 Task: Open an excel sheet with  and write heading  Product price data  Add product name:-  ' TOMS Shoe, UGG Shoe, Wolverine Shoe, Z-Coil Shoe, Adidas shoe, Gucci T-shirt, Louis Vuitton bag, Zara Shirt, H&M jeans, Chanel perfume. ' in June Last week sales are  5000 to 5050. product price in between:-  5000 to 10000. Save page auditingAnnualSales_Report_2022
Action: Mouse moved to (176, 207)
Screenshot: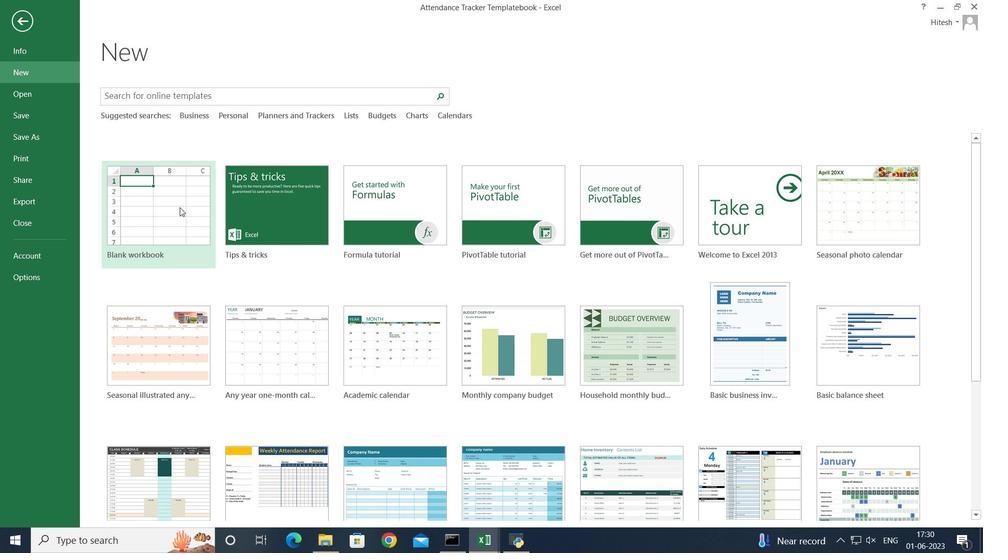 
Action: Mouse pressed left at (176, 207)
Screenshot: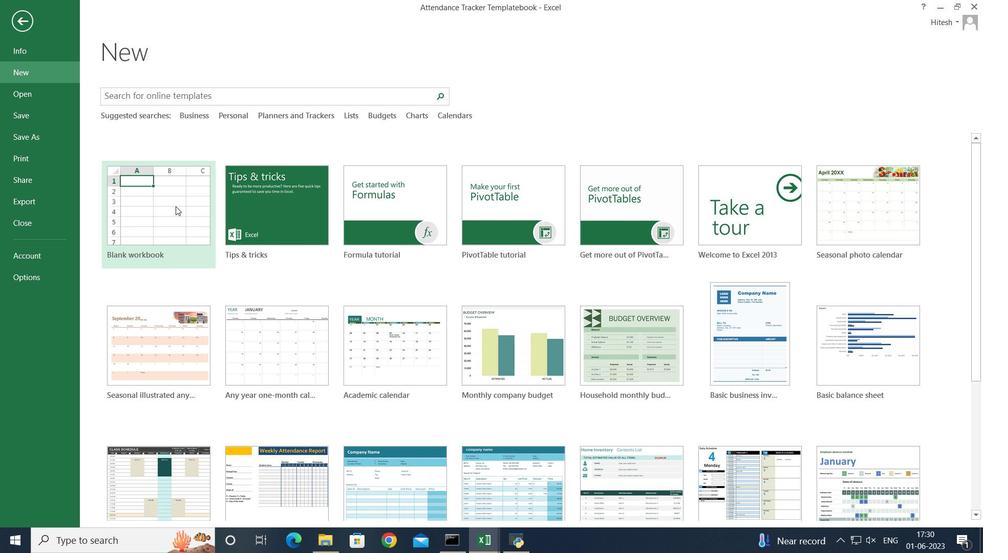 
Action: Mouse moved to (132, 181)
Screenshot: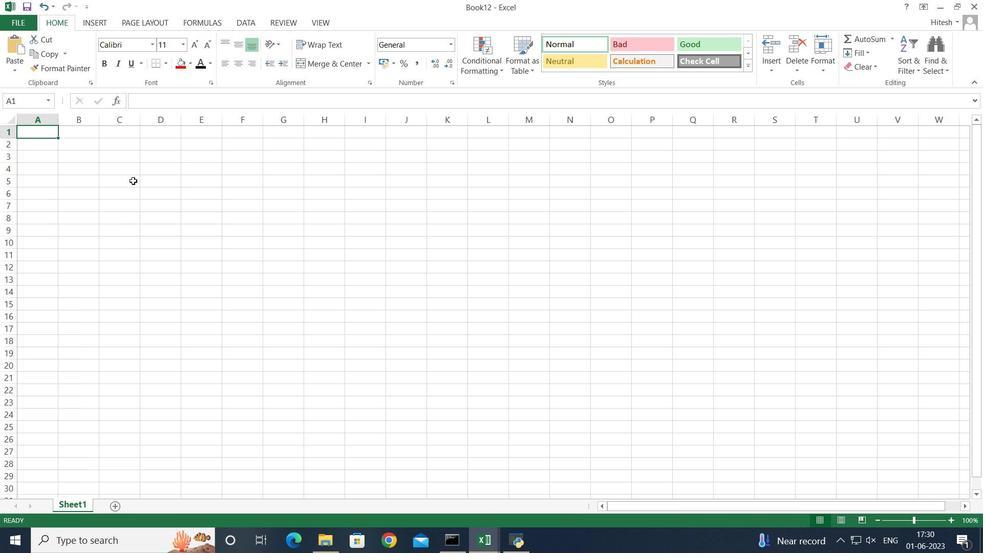 
Action: Key pressed <Key.shift>Product<Key.space><Key.shift>Price<Key.space><Key.shift>Data<Key.enter>
Screenshot: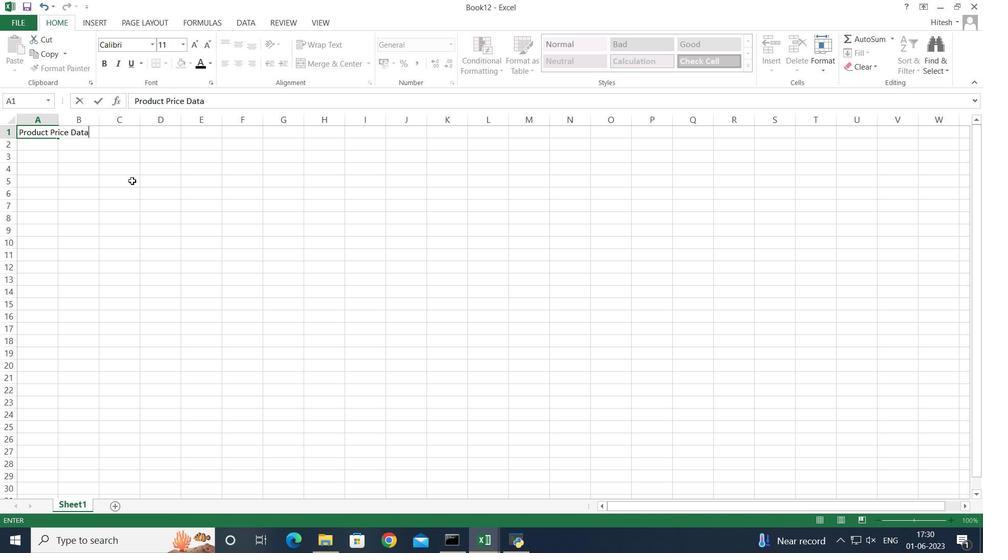 
Action: Mouse moved to (92, 163)
Screenshot: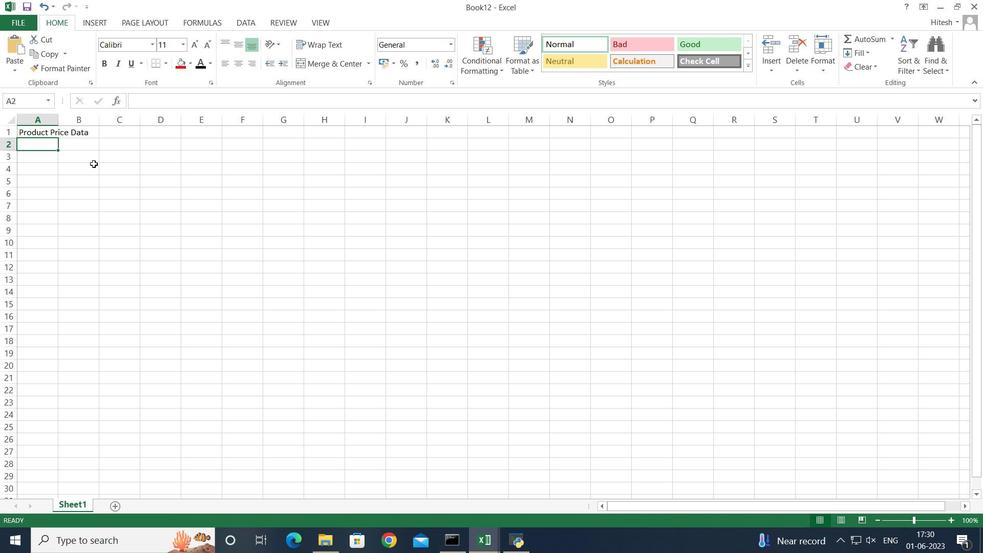 
Action: Key pressed <Key.shift><Key.shift>Name<Key.enter><Key.shift>TOMS<Key.space><Key.shift>Shoe<Key.enter><Key.shift>UGG<Key.space><Key.shift>Shoe<Key.enter><Key.shift>Wolverine<Key.space><Key.shift>Shoe<Key.enter><Key.shift><Key.shift><Key.shift><Key.shift><Key.shift><Key.shift><Key.shift><Key.shift><Key.shift><Key.shift><Key.shift>Z-<Key.shift><Key.shift><Key.shift><Key.shift><Key.shift><Key.shift><Key.shift>Coil<Key.space><Key.shift>Shor<Key.backspace>e<Key.enter><Key.shift>Adidas<Key.space><Key.shift>Shoe<Key.enter><Key.shift><Key.shift><Key.shift>Gucci<Key.space><Key.shift>T-<Key.shift>Sgirt<Key.enter><Key.shift><Key.shift><Key.shift><Key.shift><Key.shift><Key.shift><Key.shift><Key.shift><Key.shift><Key.shift><Key.shift><Key.shift><Key.shift><Key.shift><Key.shift><Key.shift><Key.shift><Key.shift><Key.shift><Key.shift><Key.shift>Louis<Key.space><Key.shift>Vuitton<Key.space>bag<Key.enter><Key.shift><Key.shift>Zara<Key.space><Key.shift>Sg<Key.backspace>hirt<Key.enter><Key.shift><Key.shift><Key.shift>H<Key.shift>&M<Key.space><Key.shift>Jeans<Key.enter><Key.shift>Chanel<Key.space><Key.shift>Perfume<Key.enter>
Screenshot: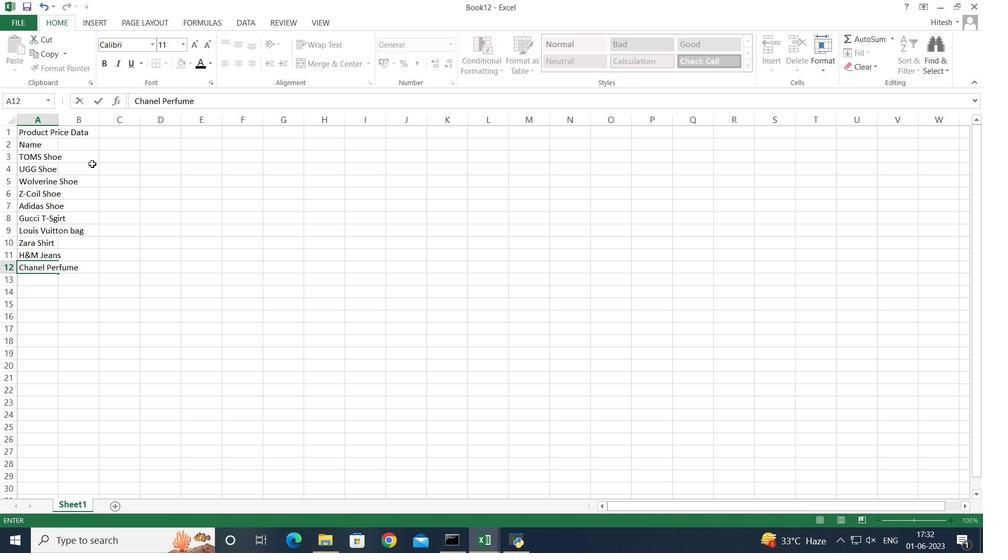 
Action: Mouse moved to (43, 121)
Screenshot: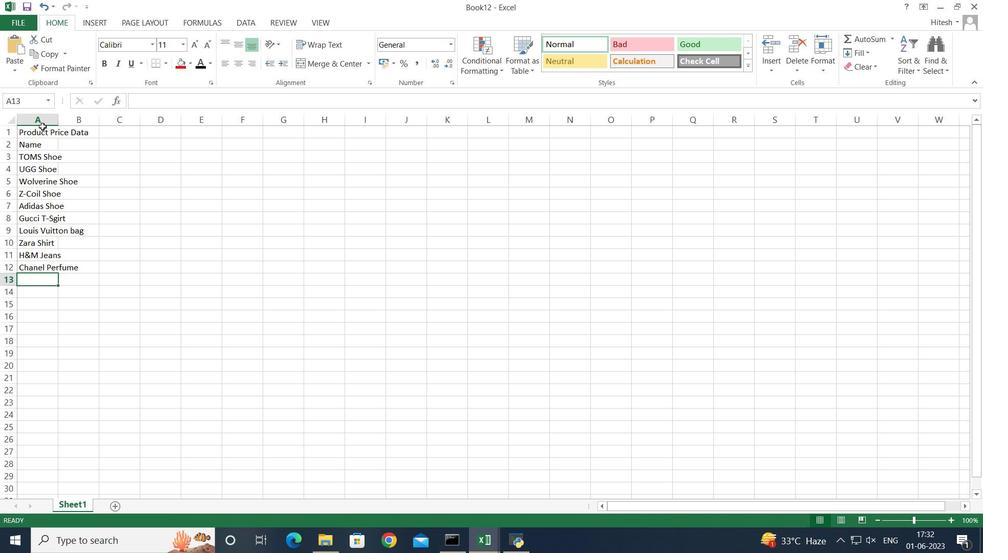
Action: Mouse pressed left at (43, 121)
Screenshot: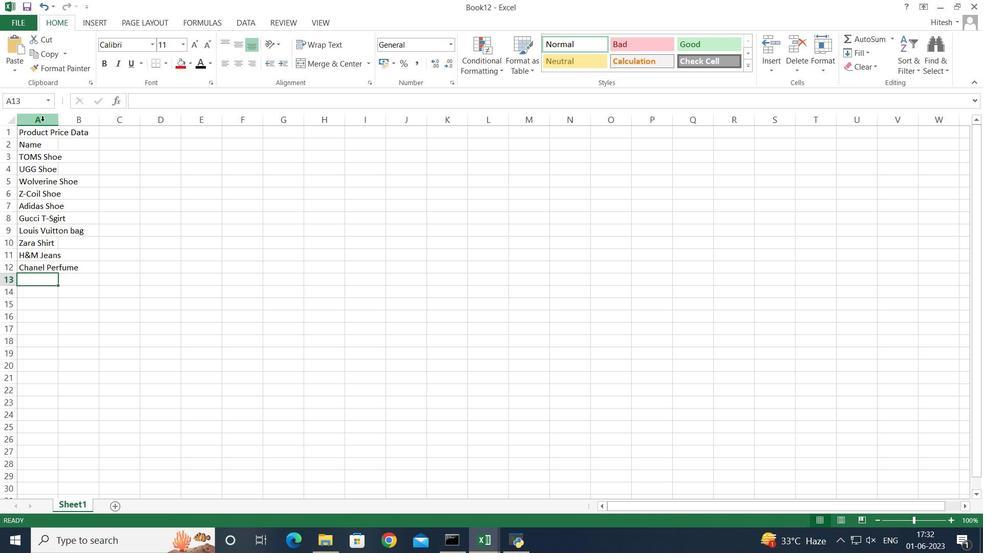 
Action: Mouse moved to (57, 120)
Screenshot: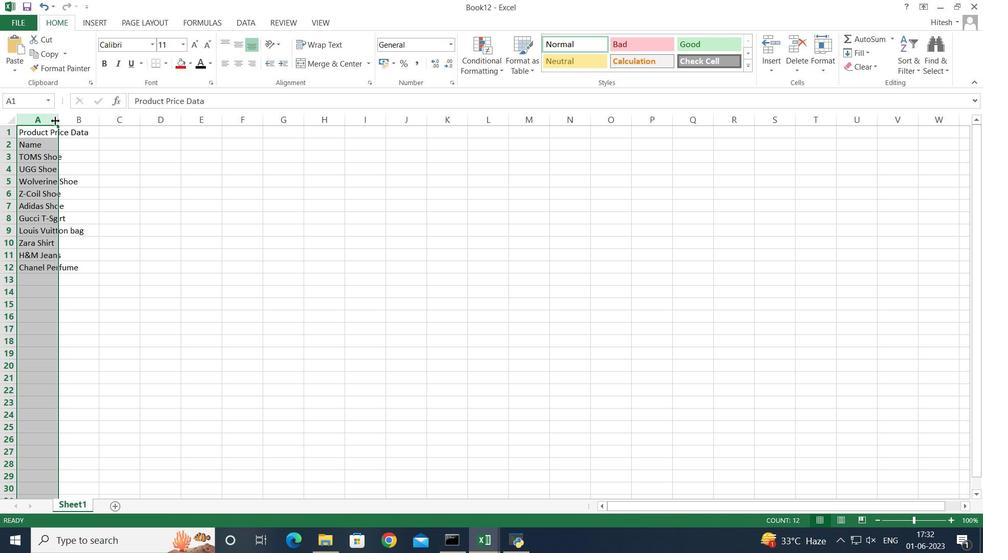 
Action: Mouse pressed left at (57, 120)
Screenshot: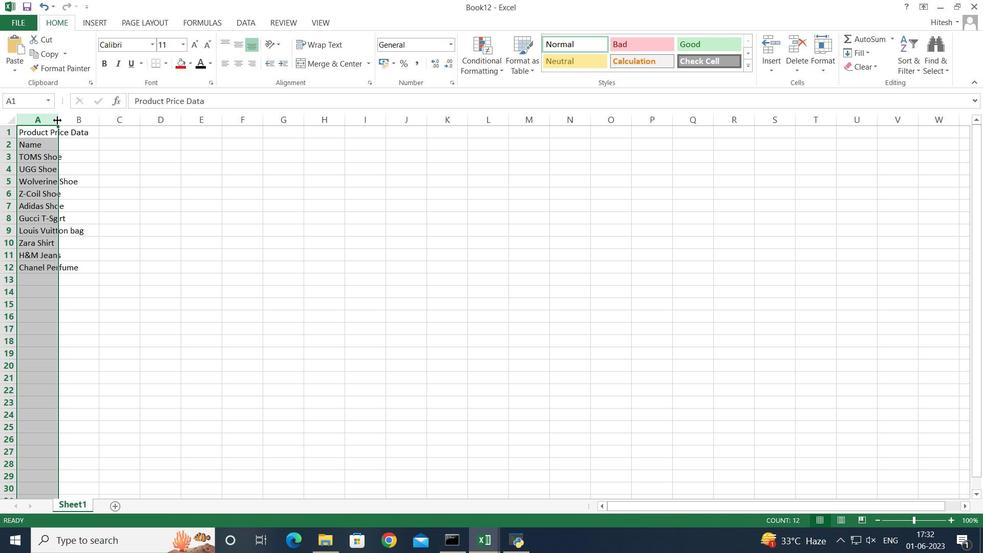 
Action: Mouse pressed left at (57, 120)
Screenshot: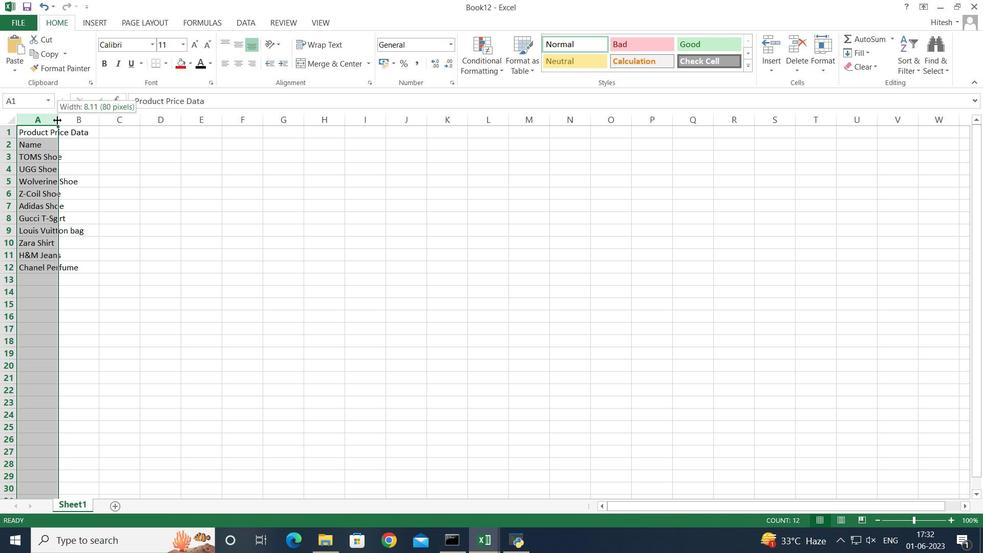 
Action: Mouse moved to (99, 143)
Screenshot: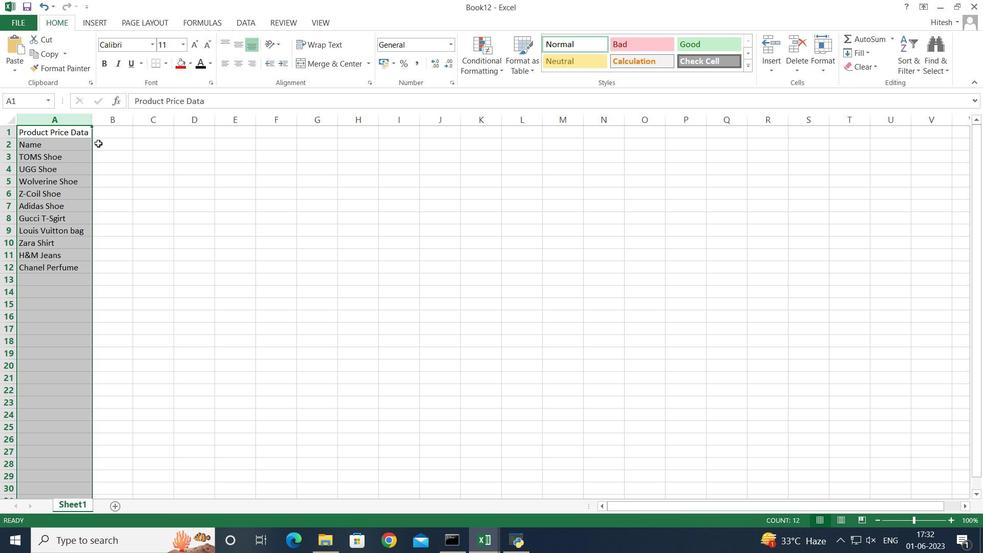 
Action: Mouse pressed left at (99, 143)
Screenshot: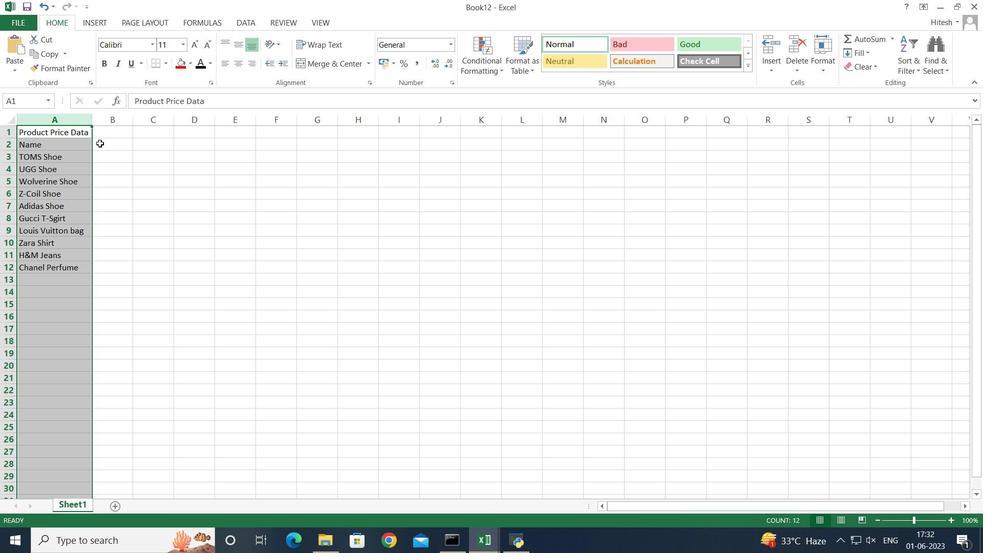 
Action: Key pressed <Key.shift>June<Key.space><Key.shift>Lat<Key.backspace>st<Key.space><Key.shift>Week<Key.space><Key.shift>Sales<Key.enter>
Screenshot: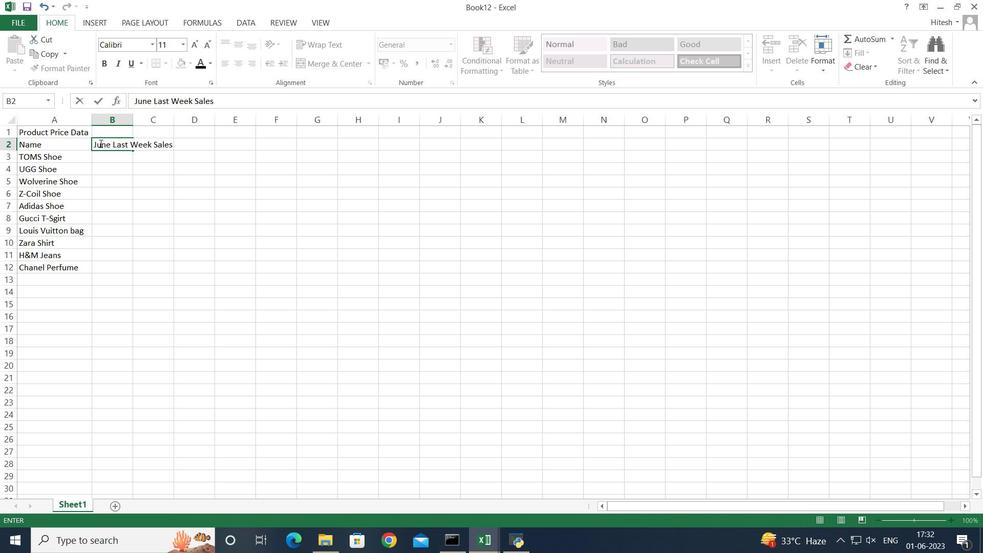 
Action: Mouse moved to (122, 119)
Screenshot: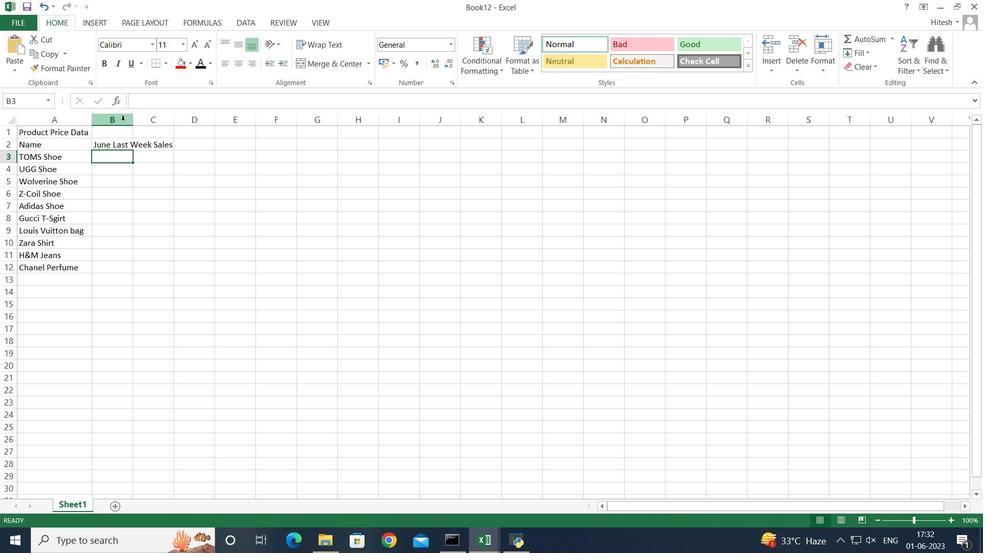 
Action: Mouse pressed left at (122, 119)
Screenshot: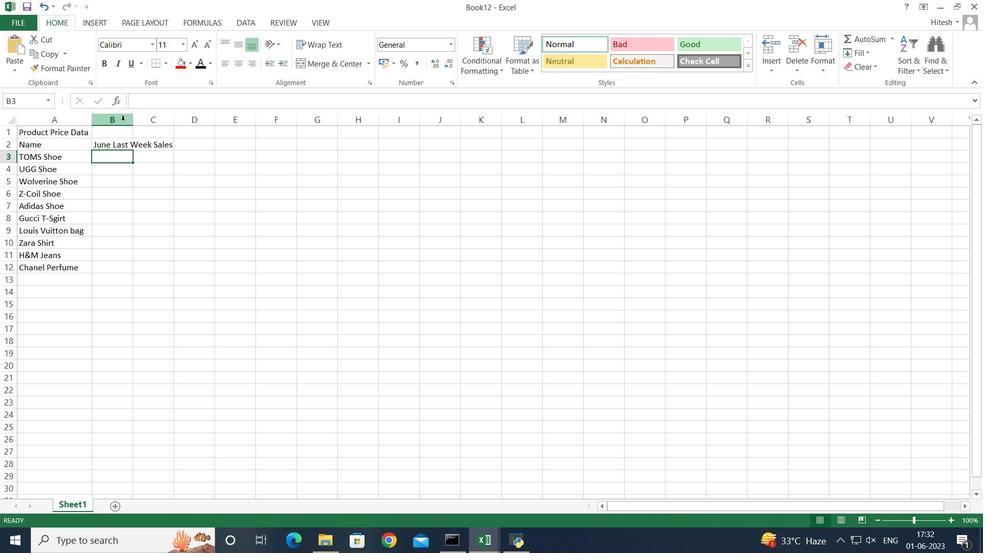 
Action: Mouse moved to (133, 119)
Screenshot: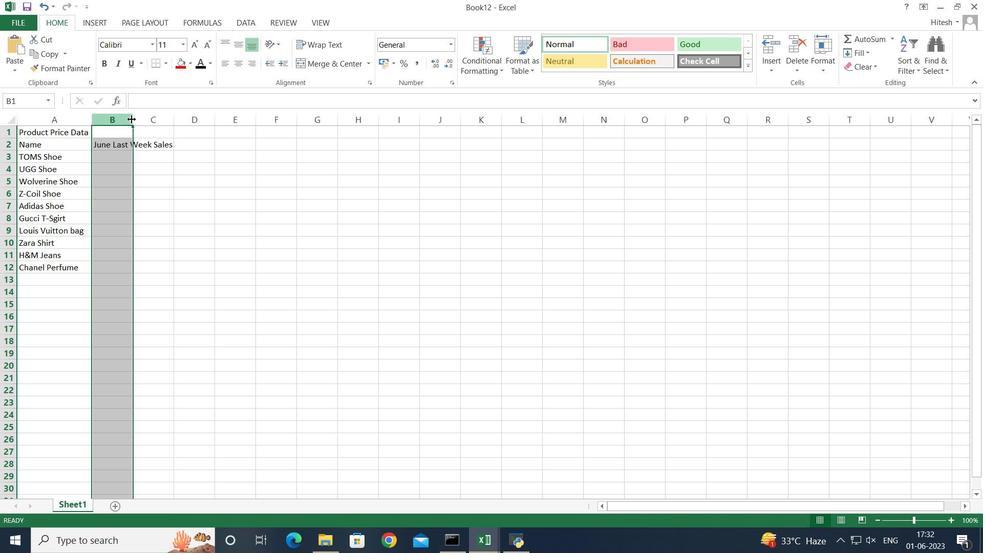 
Action: Mouse pressed left at (133, 119)
Screenshot: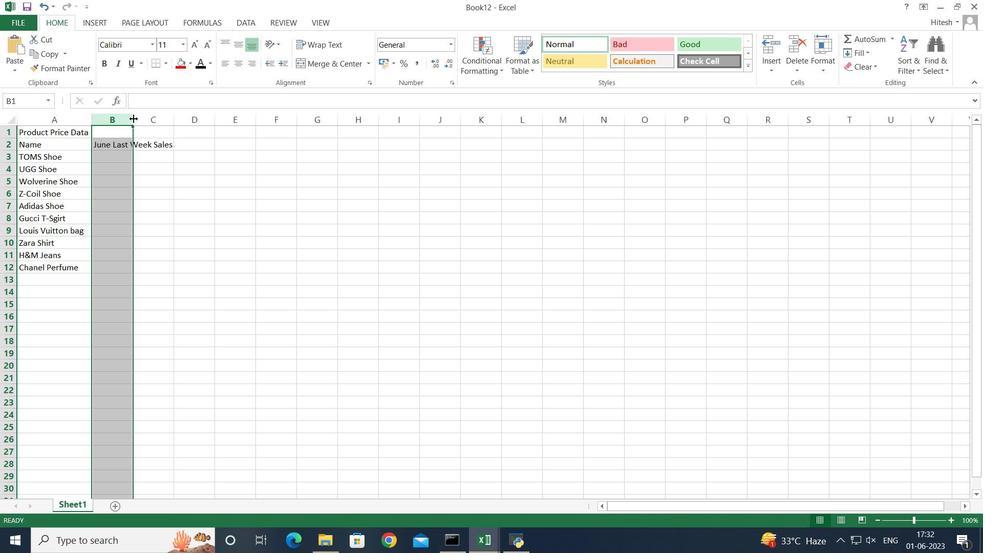 
Action: Mouse pressed left at (133, 119)
Screenshot: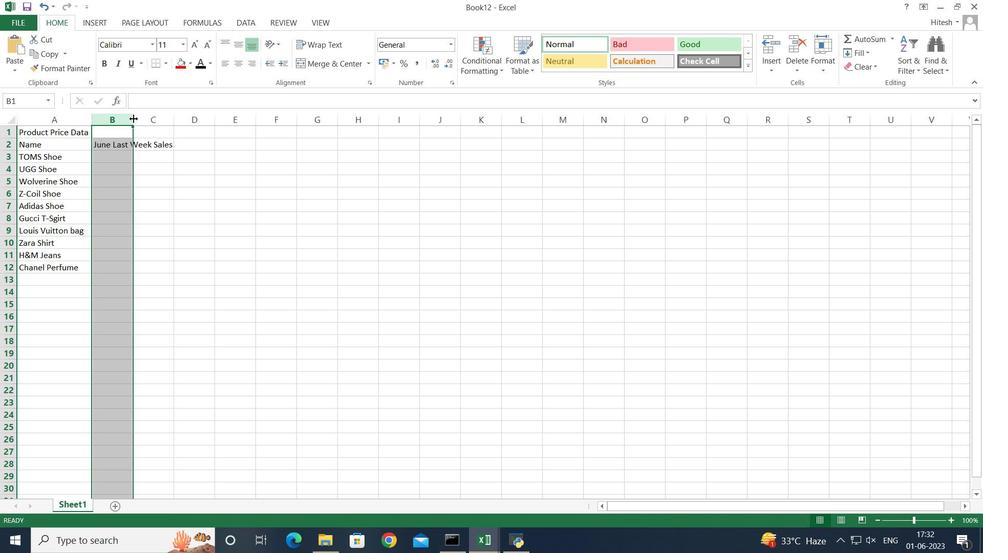 
Action: Mouse moved to (133, 158)
Screenshot: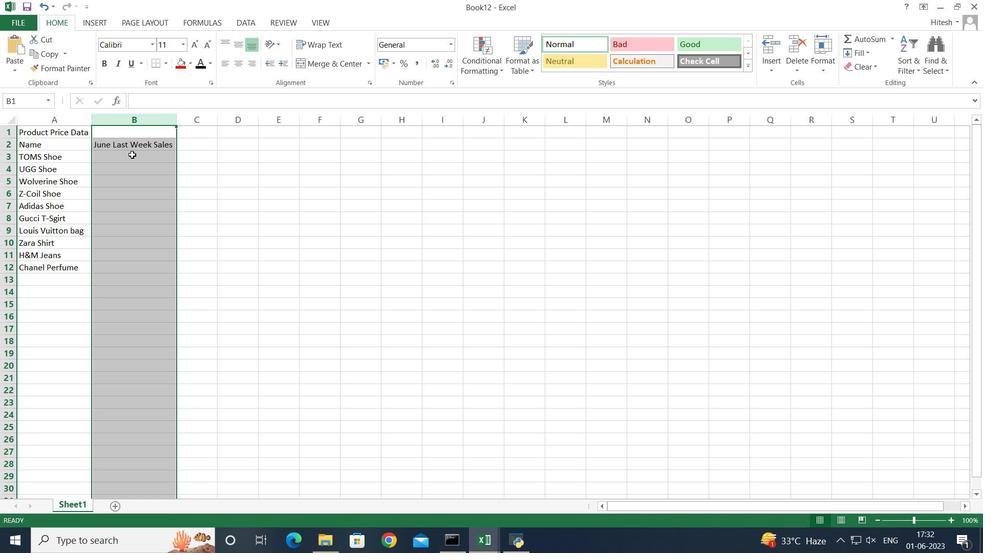 
Action: Mouse pressed left at (133, 158)
Screenshot: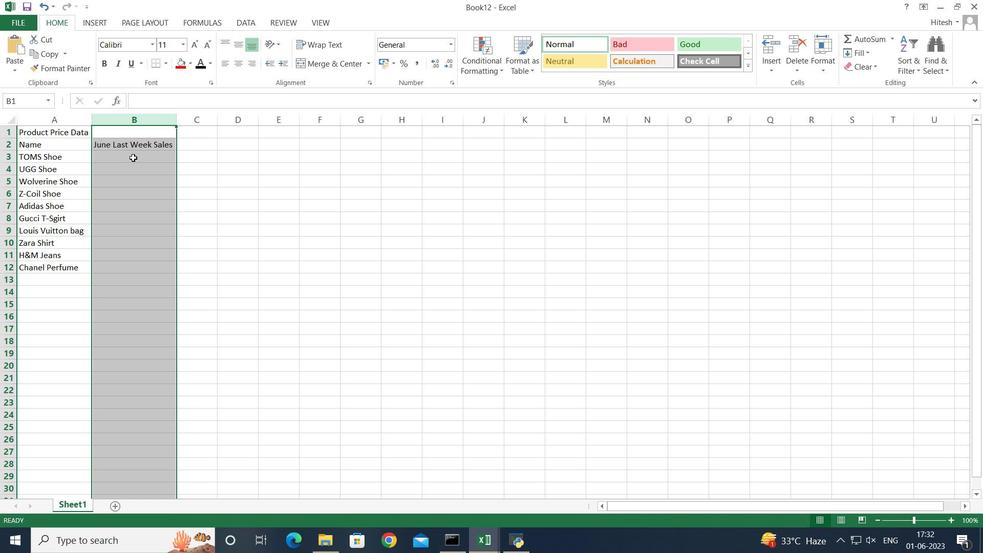 
Action: Key pressed 5010<Key.enter>5025<Key.enter>5040<Key.enter>5015<Key.enter>5020<Key.backspace><Key.backspace>50<Key.enter>5000<Key.enter>5035<Key.enter>5005<Key.enter>5030<Key.enter>5045<Key.enter>
Screenshot: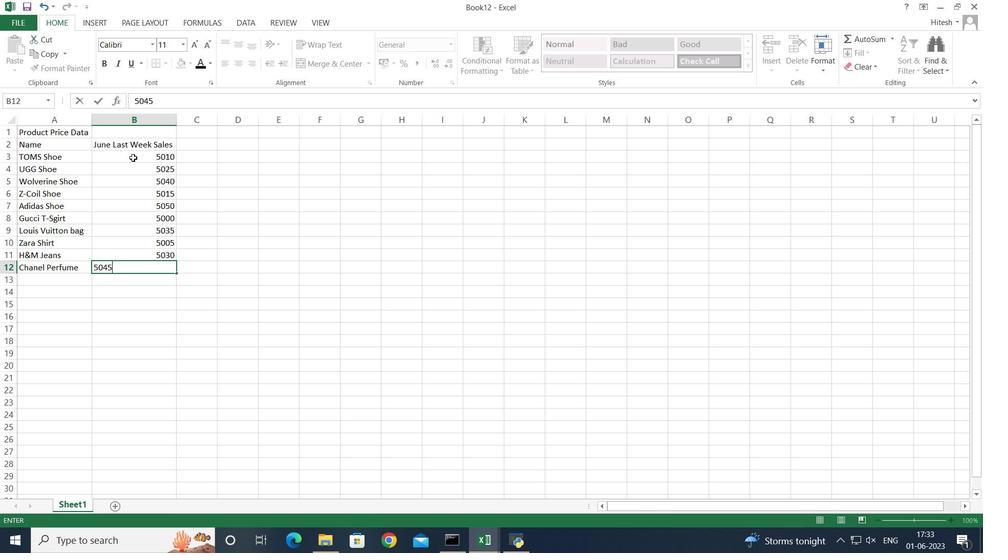 
Action: Mouse moved to (201, 143)
Screenshot: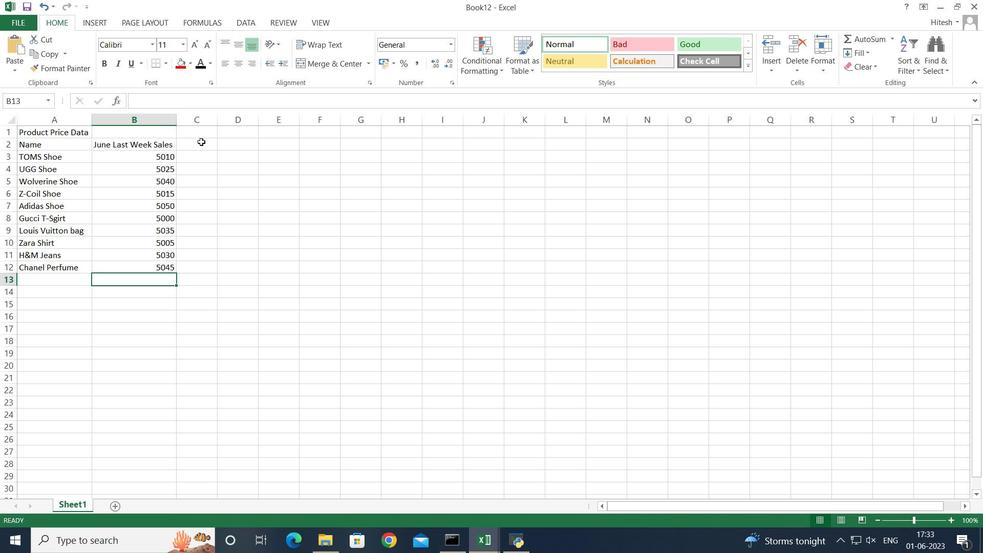 
Action: Mouse pressed left at (201, 143)
Screenshot: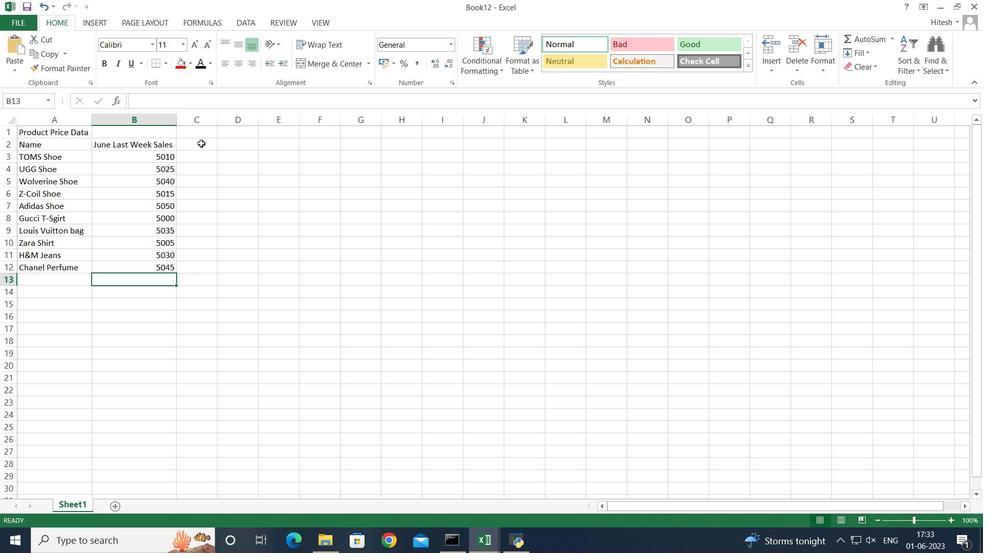 
Action: Key pressed <Key.shift><Key.shift>Product<Key.space><Key.shift>Orice<Key.backspace><Key.backspace><Key.backspace><Key.backspace><Key.backspace><Key.shift>Price<Key.enter>6000<Key.enter>8000<Key.enter>5000<Key.enter>7000<Key.enter>10000<Key.enter>9000<Key.enter>6000<Key.enter>8000<Key.enter>5000<Key.enter>9000<Key.enter>
Screenshot: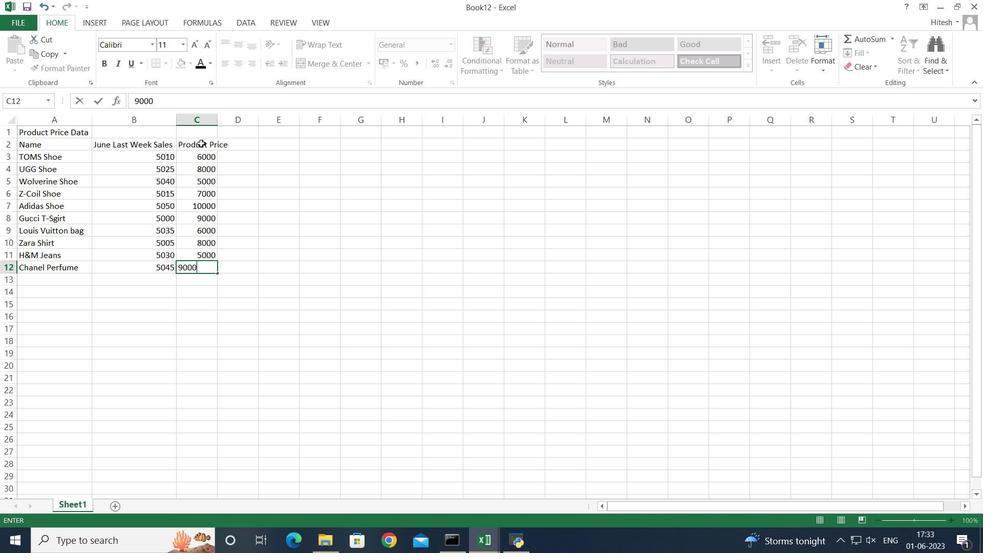 
Action: Mouse moved to (198, 119)
Screenshot: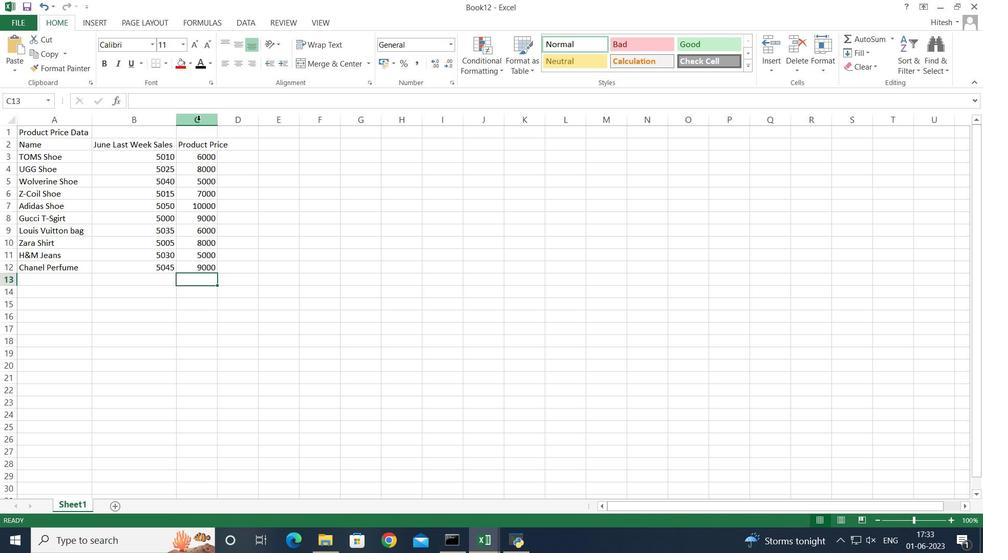 
Action: Mouse pressed left at (198, 119)
Screenshot: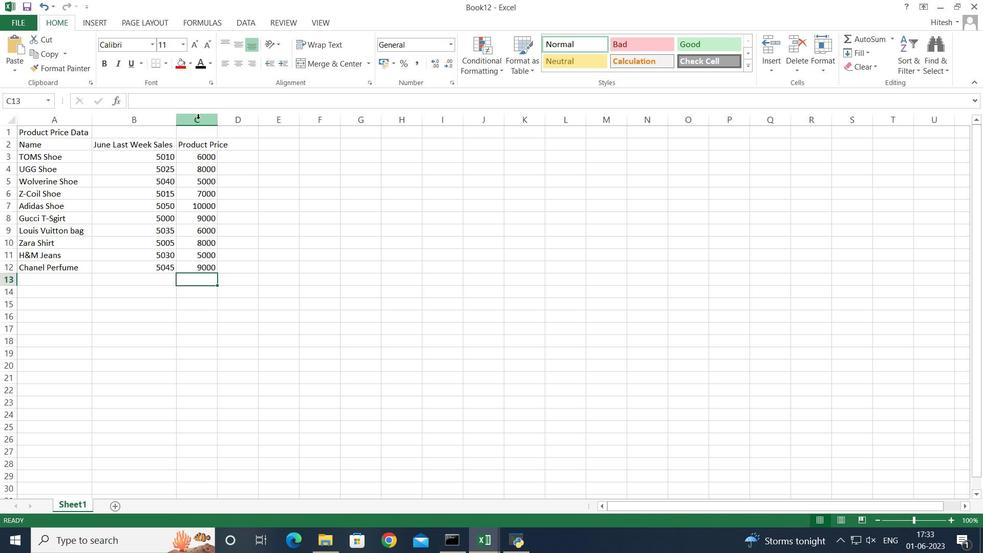 
Action: Mouse moved to (217, 119)
Screenshot: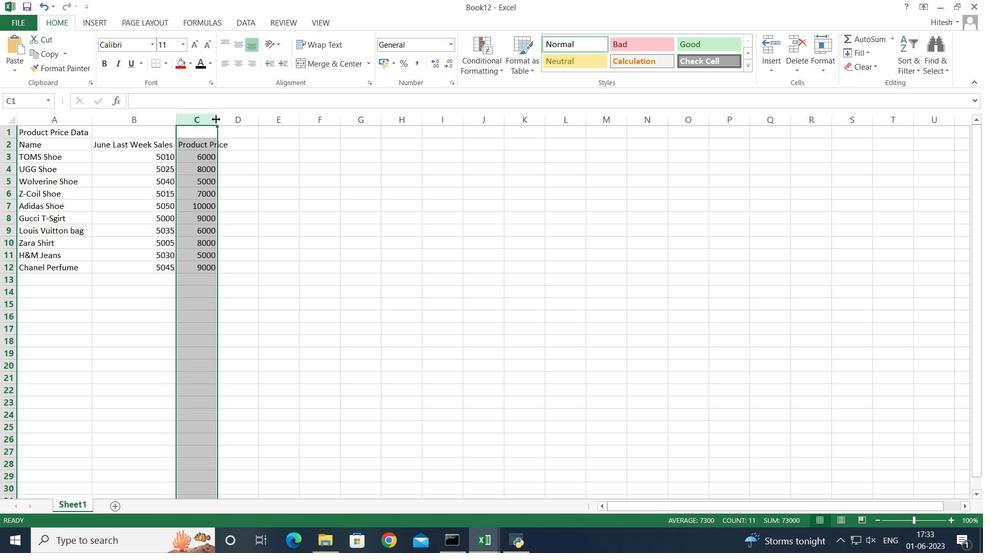 
Action: Mouse pressed left at (217, 119)
Screenshot: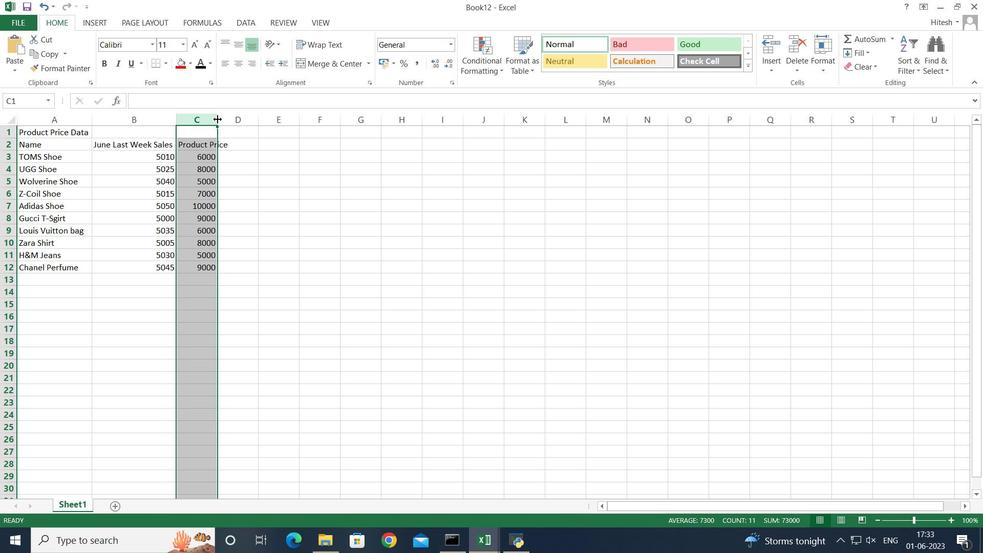 
Action: Mouse pressed left at (217, 119)
Screenshot: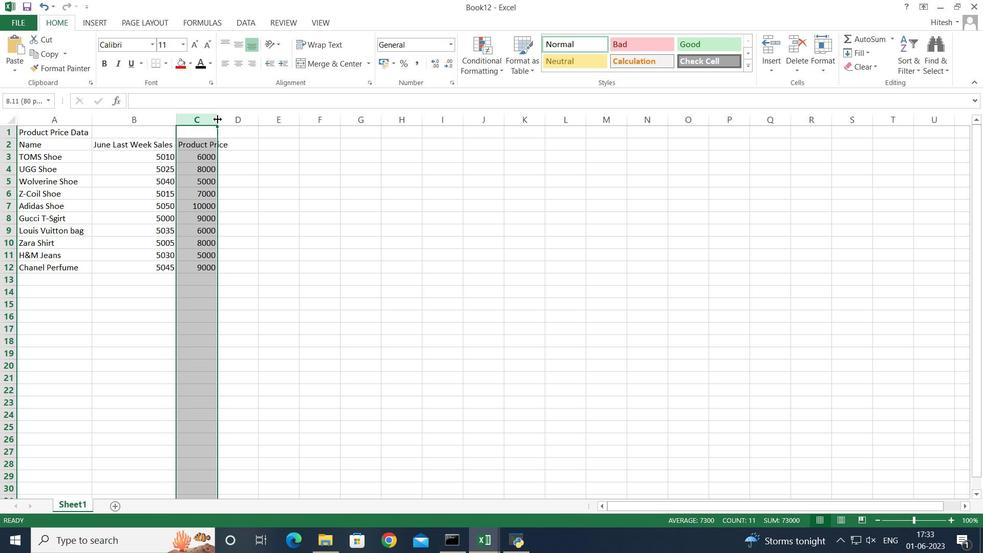 
Action: Mouse moved to (260, 269)
Screenshot: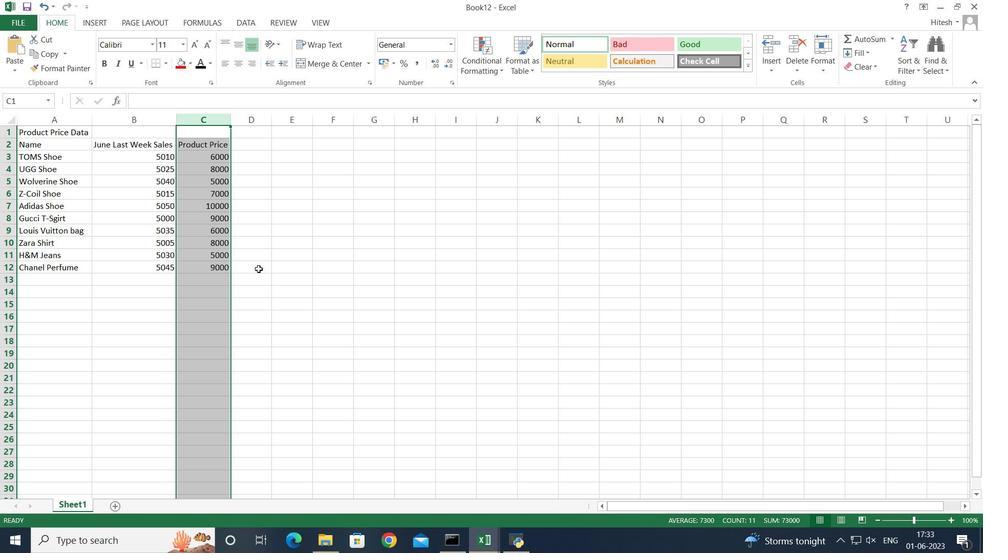 
Action: Mouse pressed left at (260, 269)
Screenshot: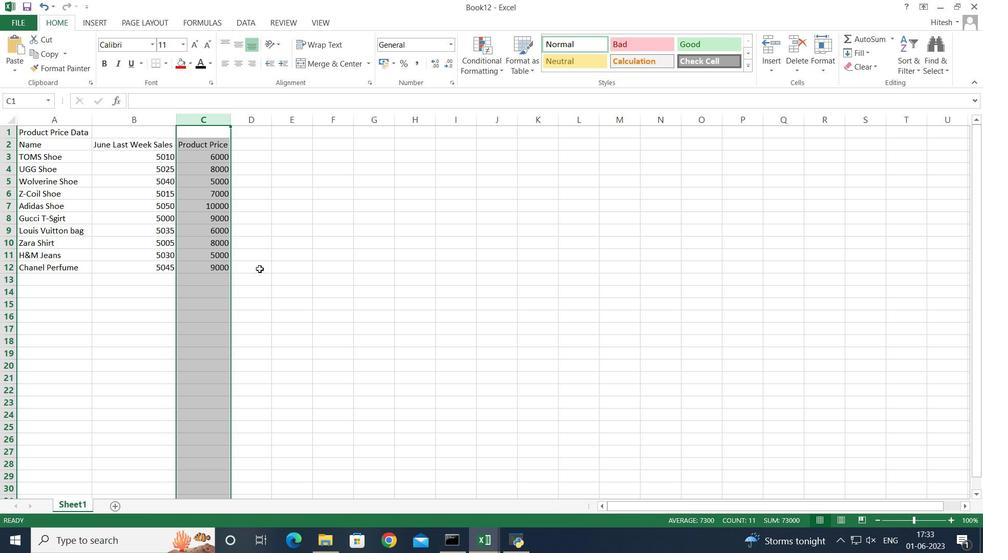 
Action: Mouse moved to (42, 134)
Screenshot: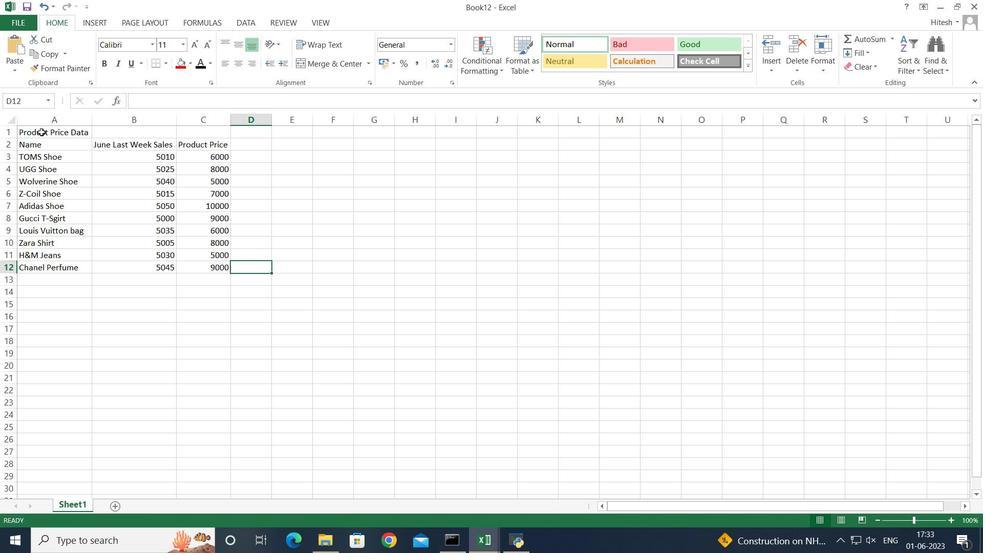 
Action: Mouse pressed left at (42, 134)
Screenshot: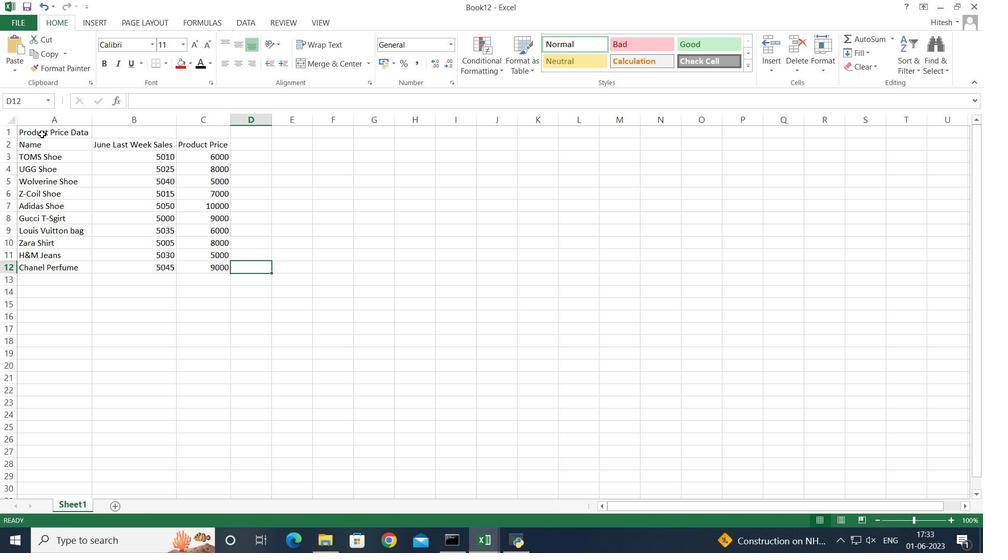 
Action: Mouse moved to (42, 134)
Screenshot: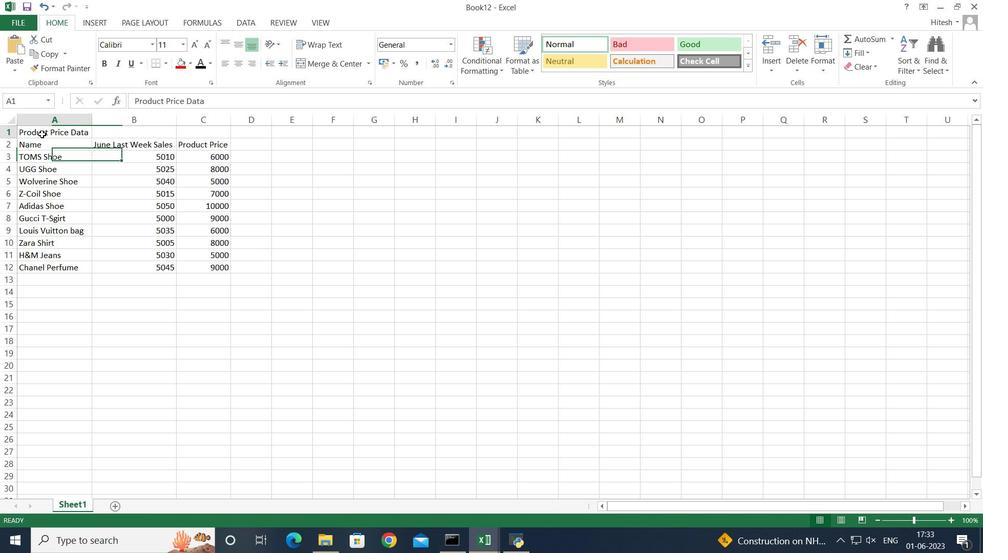 
Action: Key pressed <Key.shift><Key.right><Key.right>
Screenshot: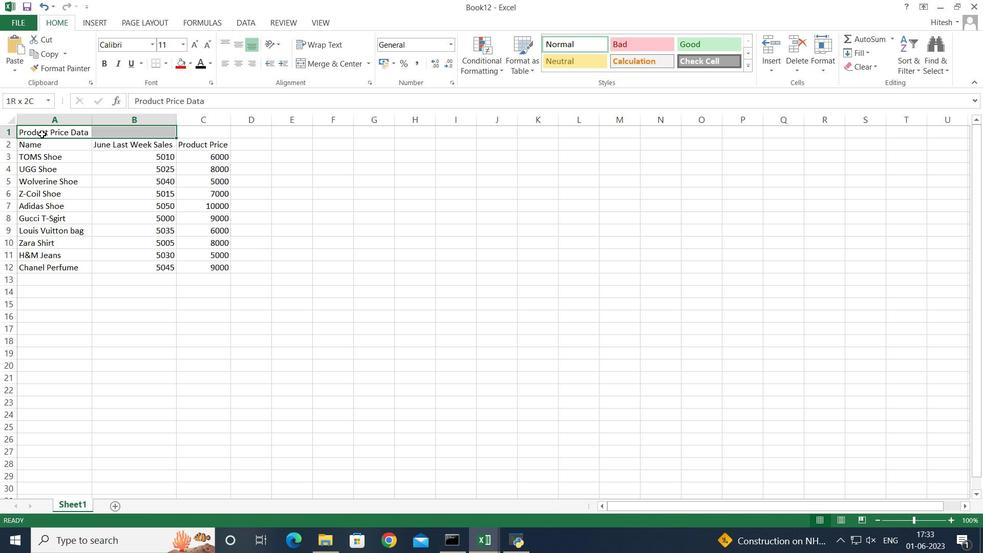 
Action: Mouse moved to (321, 61)
Screenshot: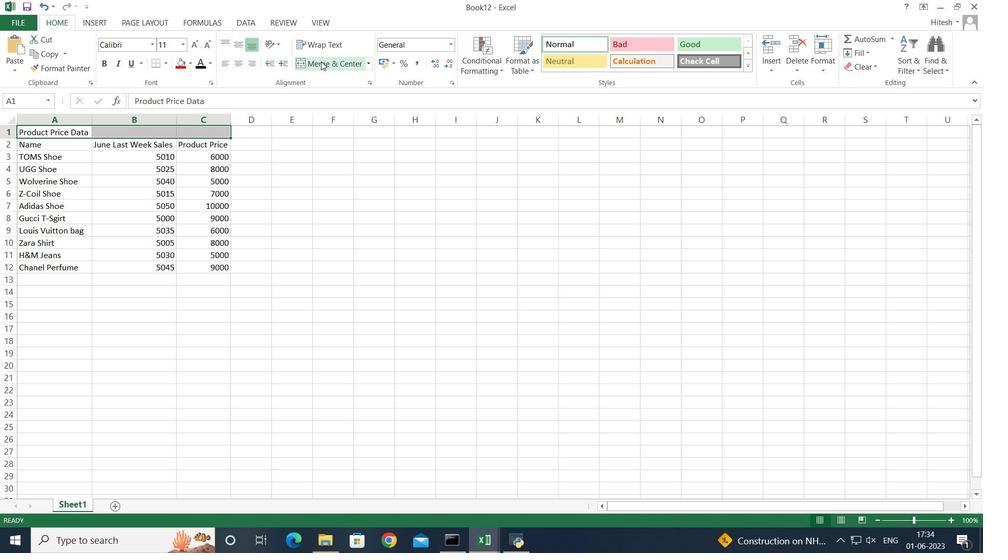 
Action: Mouse pressed left at (321, 61)
Screenshot: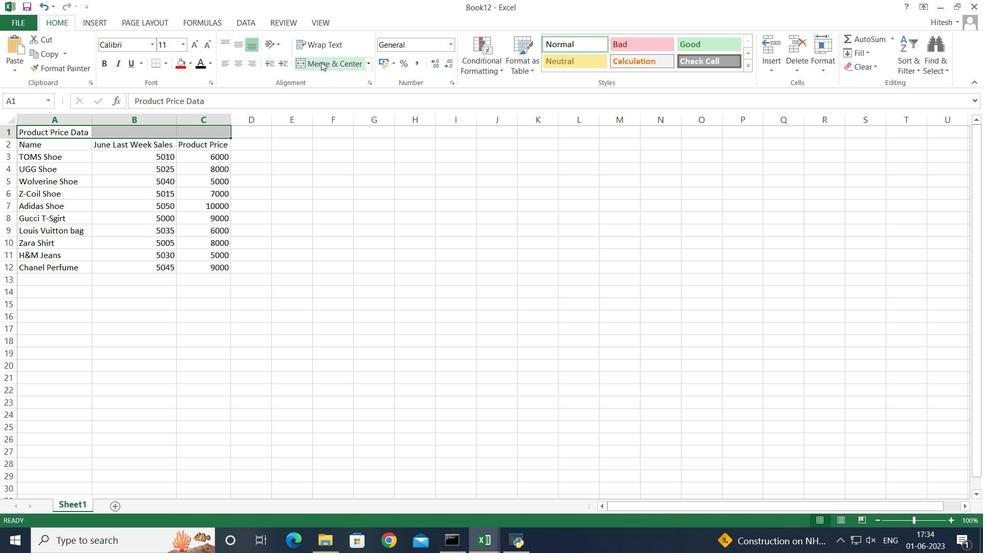 
Action: Mouse moved to (427, 280)
Screenshot: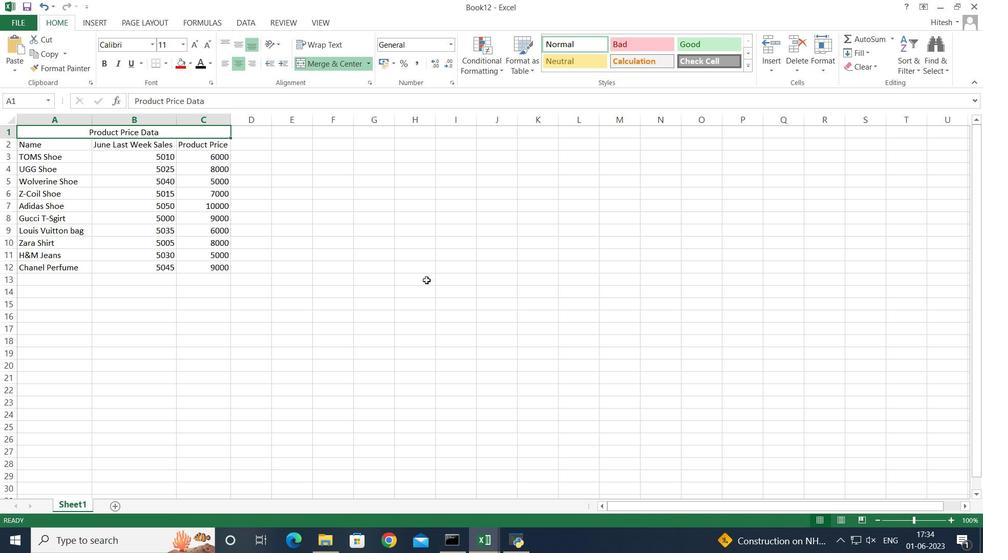 
Action: Mouse pressed left at (427, 280)
Screenshot: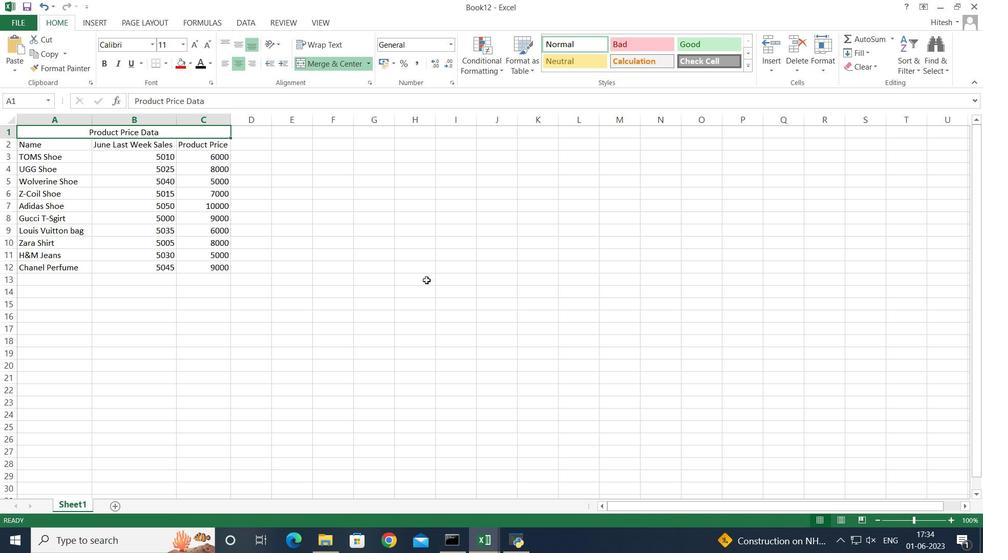 
Action: Mouse moved to (19, 23)
Screenshot: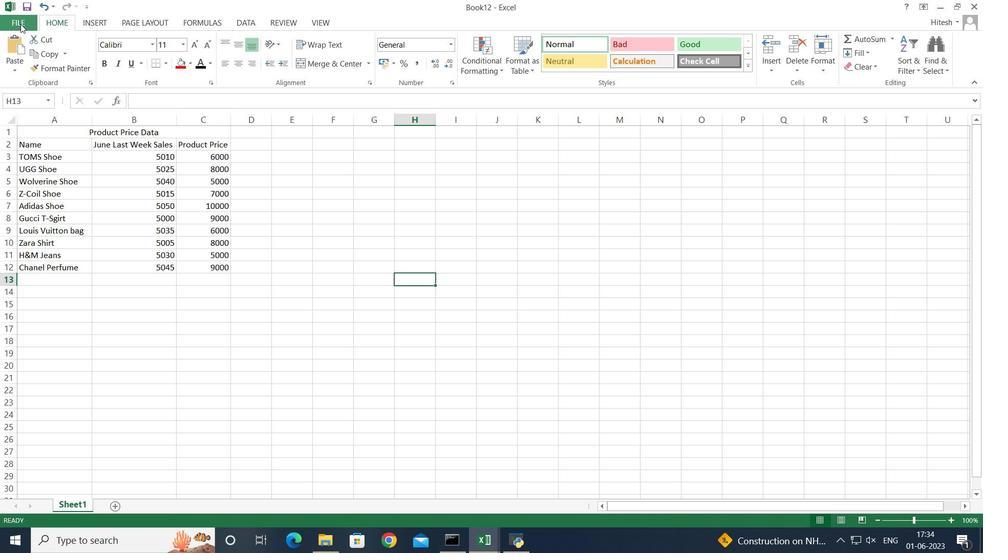 
Action: Mouse pressed left at (19, 23)
Screenshot: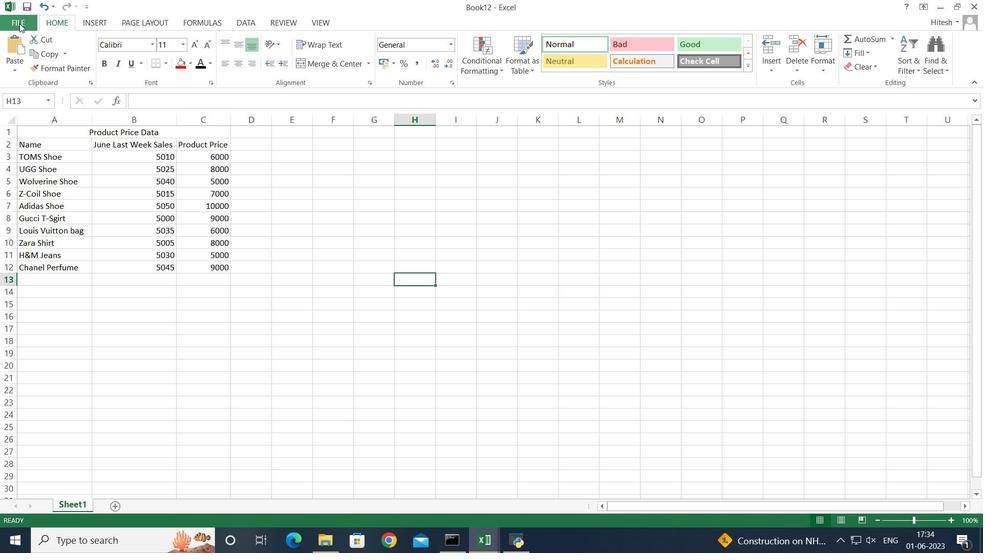 
Action: Mouse moved to (36, 118)
Screenshot: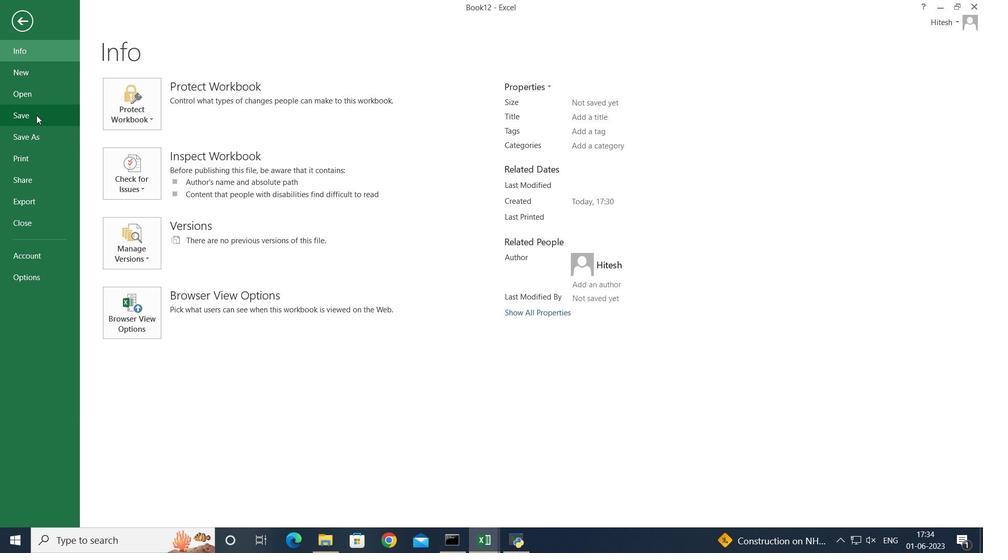 
Action: Mouse pressed left at (36, 118)
Screenshot: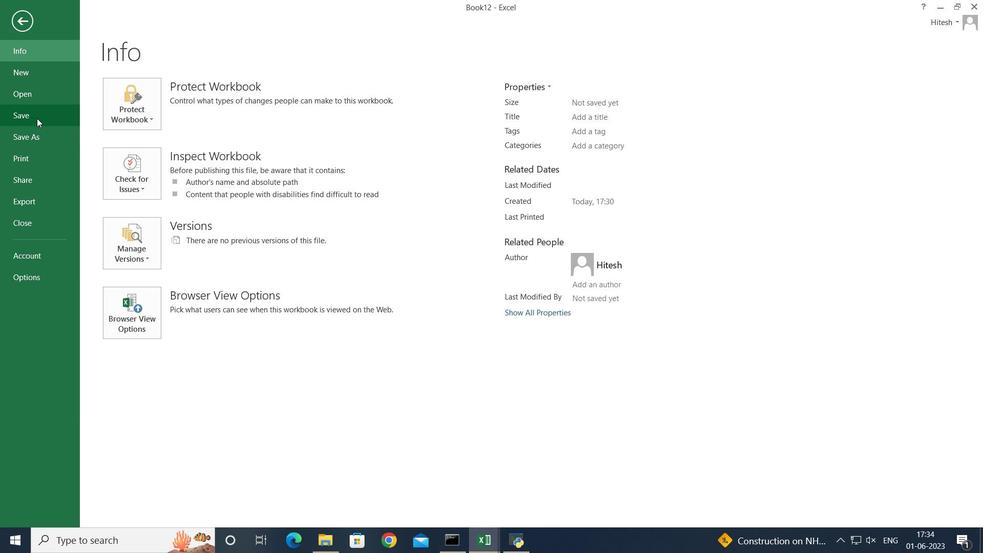 
Action: Mouse moved to (352, 130)
Screenshot: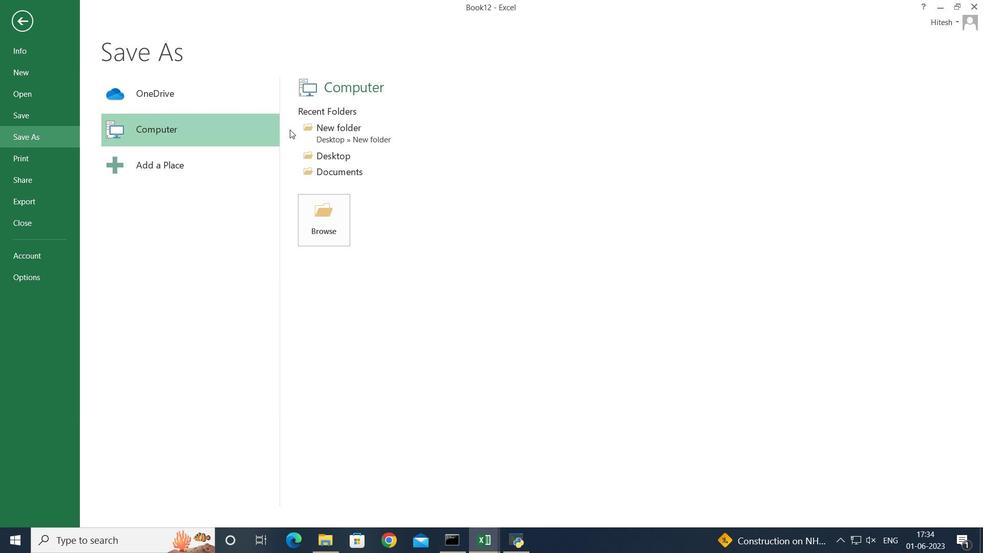 
Action: Mouse pressed left at (352, 130)
Screenshot: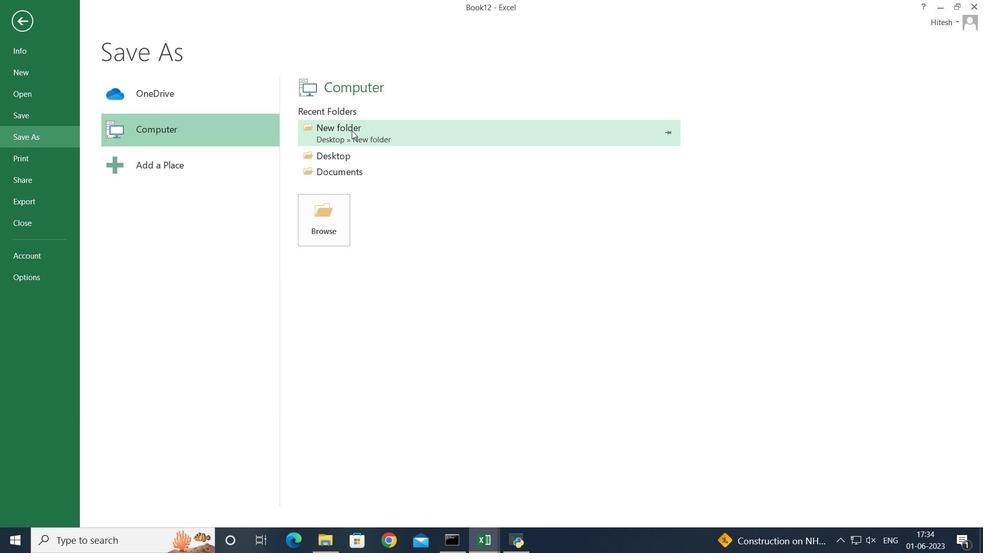 
Action: Key pressed auditing<Key.shift>Annual<Key.shift>Sales<Key.shift_r>_<Key.shift>Report<Key.shift_r><Key.shift_r><Key.shift_r><Key.shift_r>_2022
Screenshot: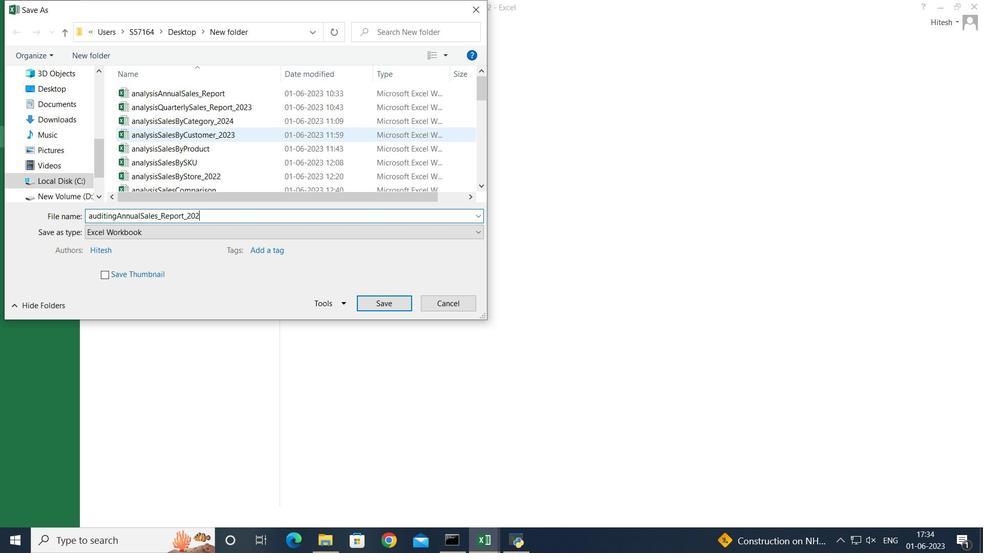 
Action: Mouse moved to (386, 304)
Screenshot: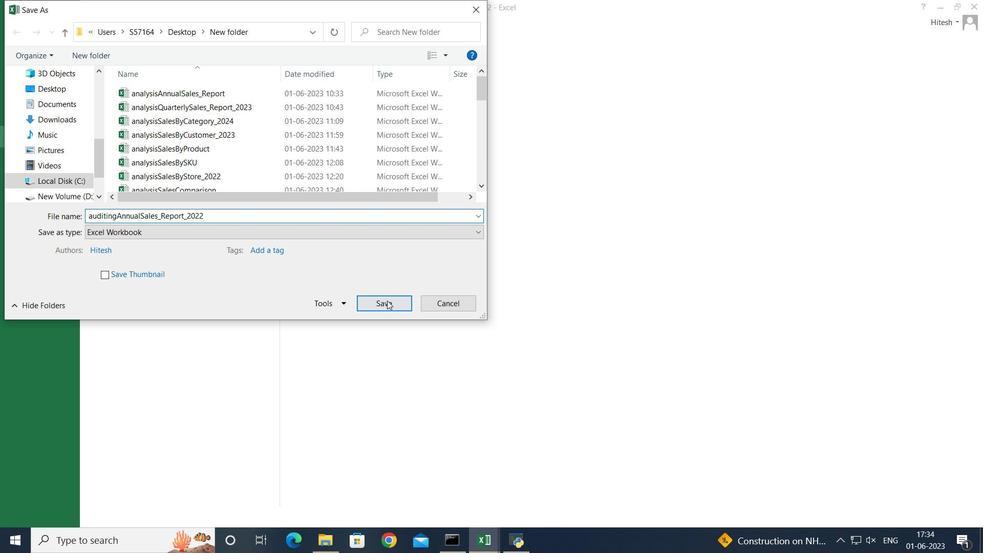 
Action: Mouse pressed left at (386, 304)
Screenshot: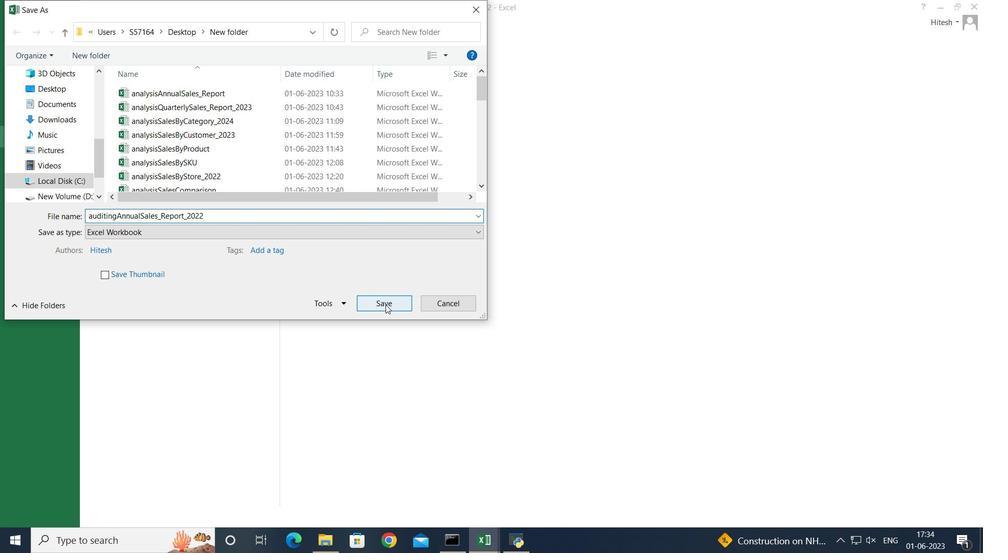 
Action: Mouse moved to (231, 307)
Screenshot: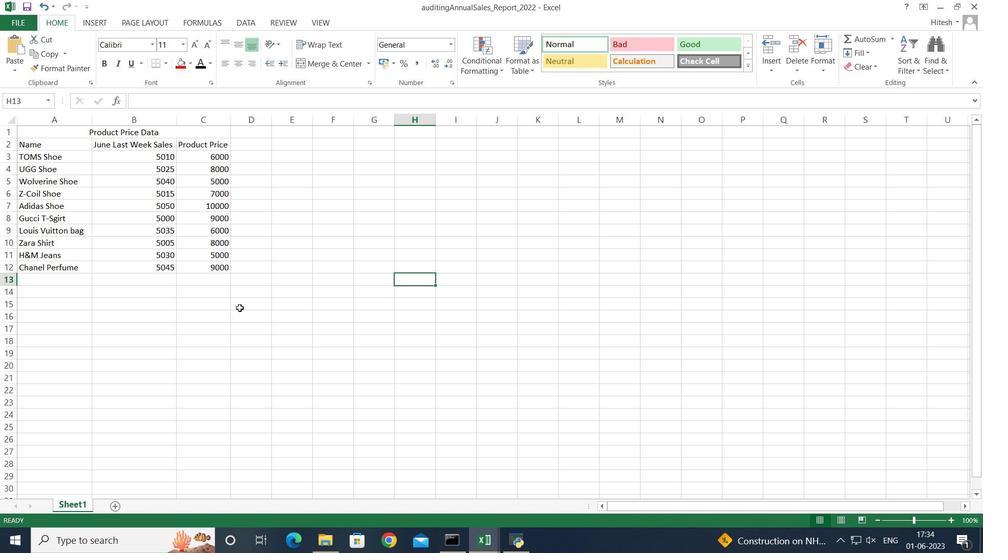 
